 Task: Create a ticket for a feature request submitted by a user.
Action: Mouse moved to (41, 67)
Screenshot: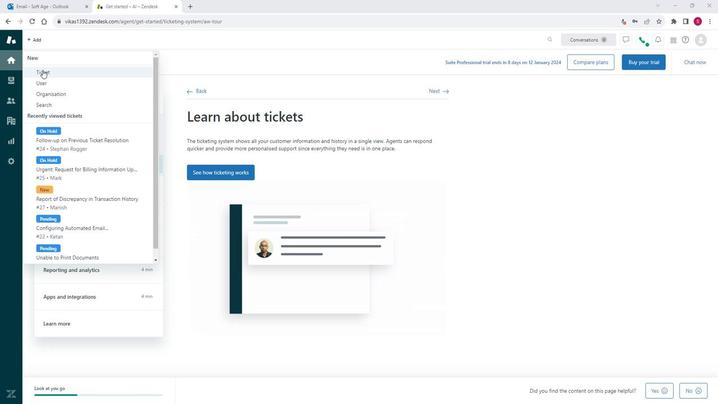 
Action: Mouse pressed left at (41, 67)
Screenshot: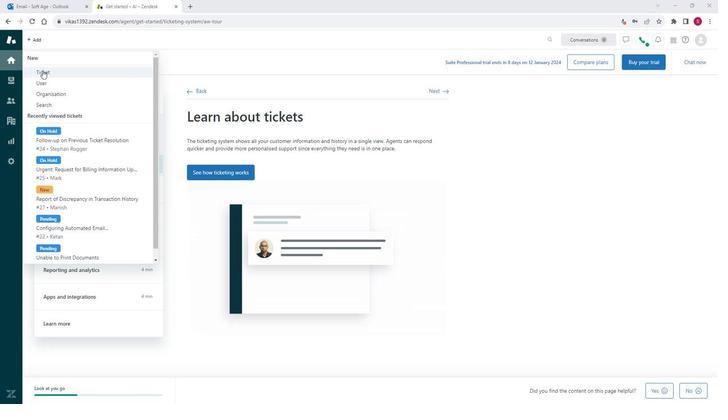 
Action: Mouse moved to (124, 86)
Screenshot: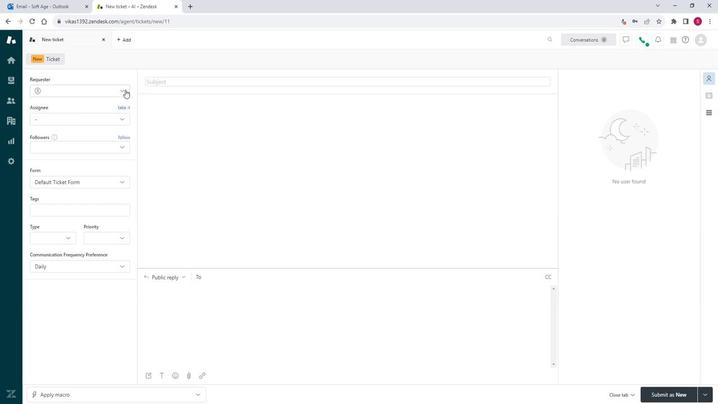 
Action: Mouse pressed left at (124, 86)
Screenshot: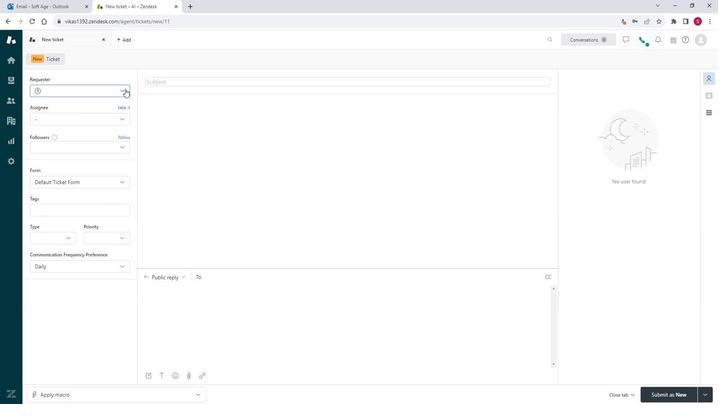 
Action: Mouse moved to (110, 71)
Screenshot: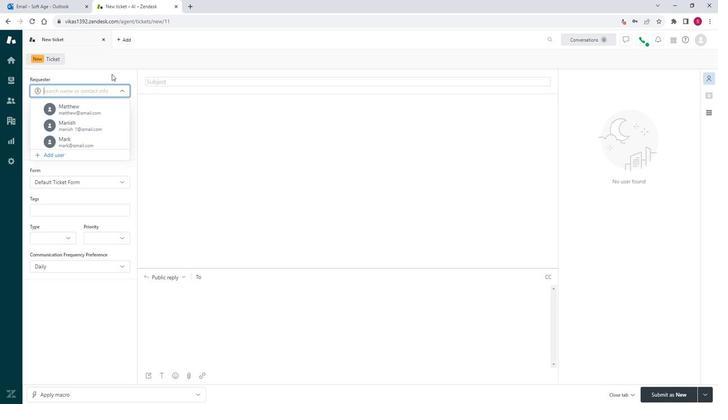 
Action: Key pressed m
Screenshot: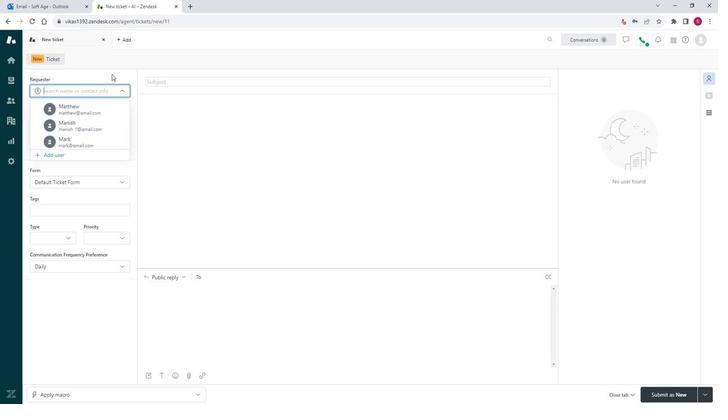 
Action: Mouse moved to (109, 70)
Screenshot: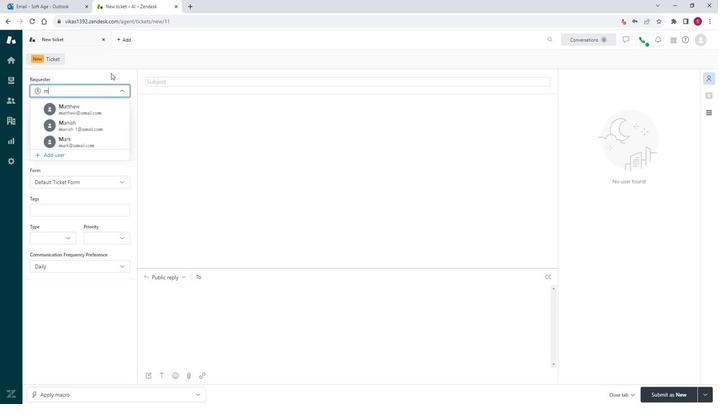 
Action: Key pressed a
Screenshot: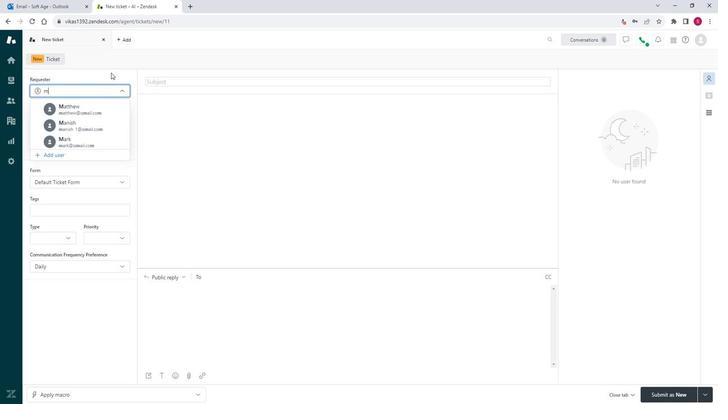 
Action: Mouse moved to (80, 104)
Screenshot: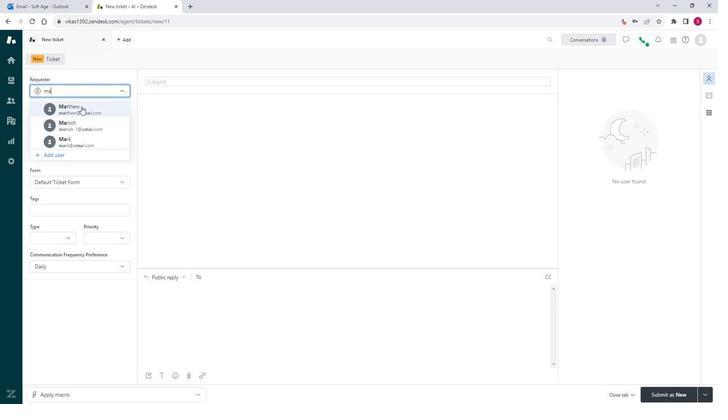 
Action: Mouse pressed left at (80, 104)
Screenshot: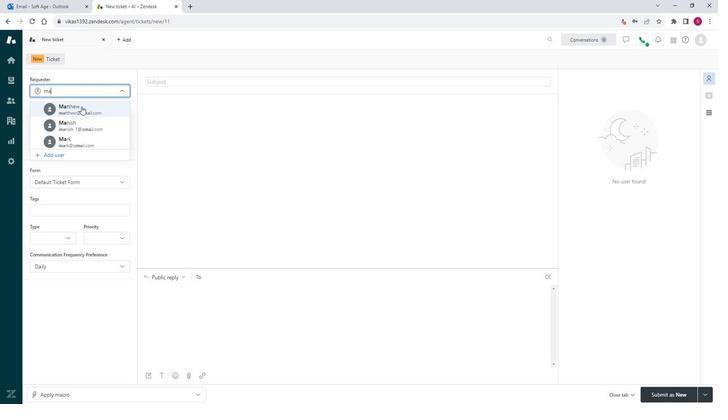 
Action: Mouse moved to (122, 117)
Screenshot: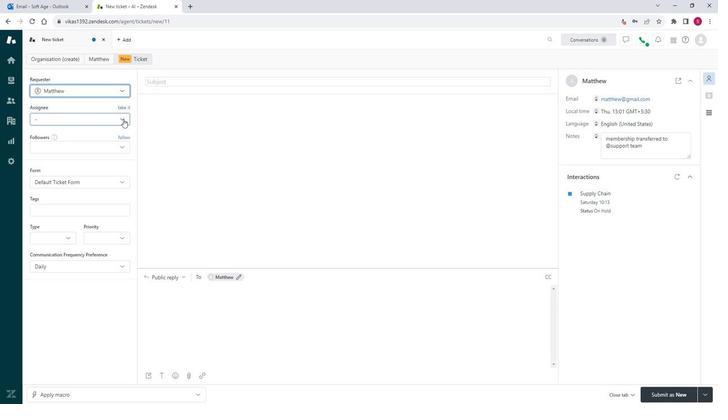 
Action: Mouse pressed left at (122, 117)
Screenshot: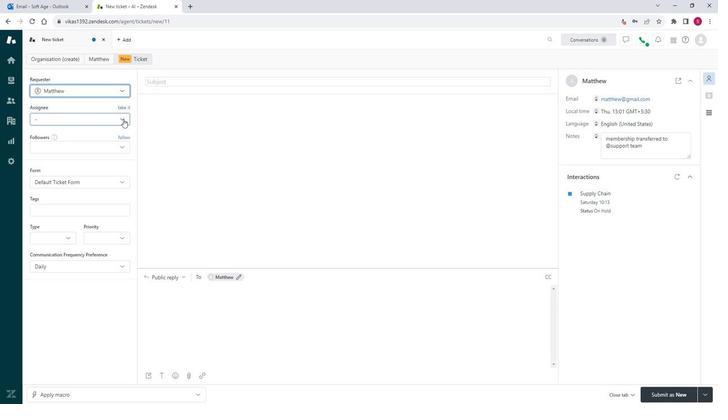 
Action: Mouse moved to (97, 146)
Screenshot: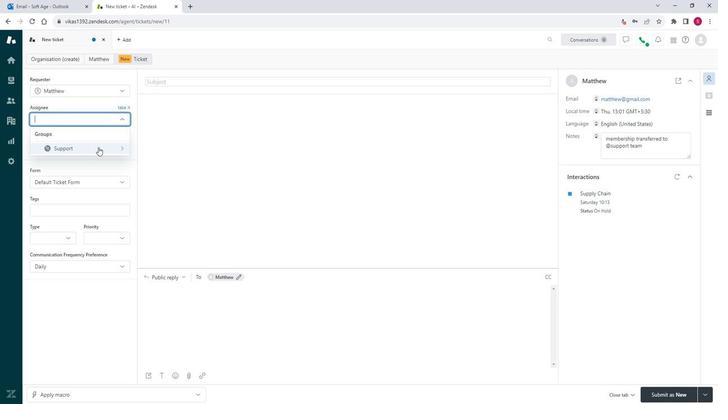 
Action: Mouse pressed left at (97, 146)
Screenshot: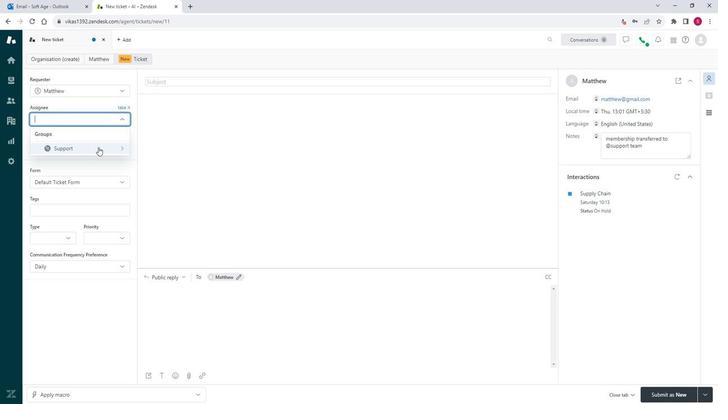 
Action: Mouse moved to (83, 158)
Screenshot: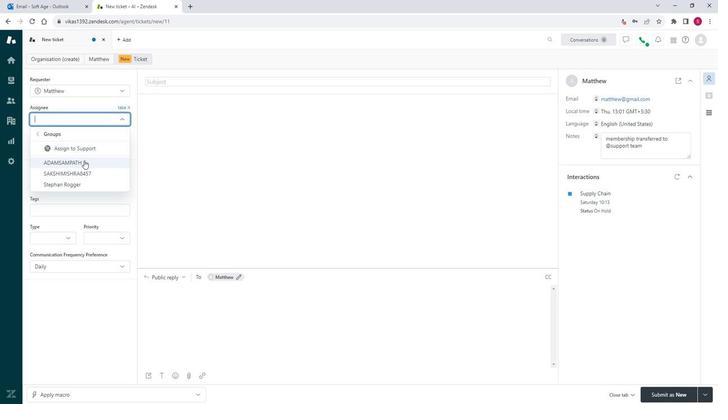
Action: Mouse pressed left at (83, 158)
Screenshot: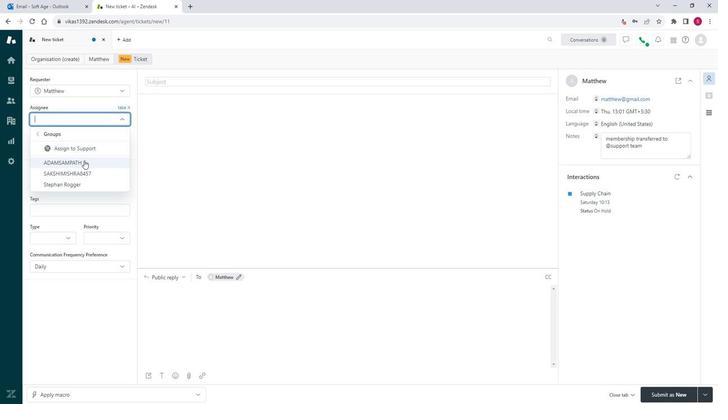 
Action: Mouse moved to (104, 143)
Screenshot: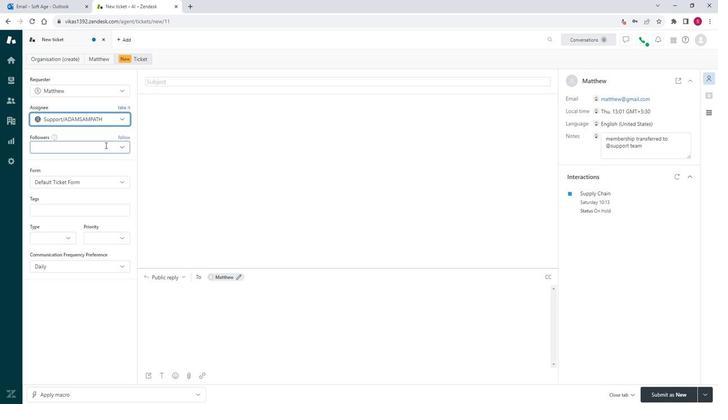 
Action: Mouse pressed left at (104, 143)
Screenshot: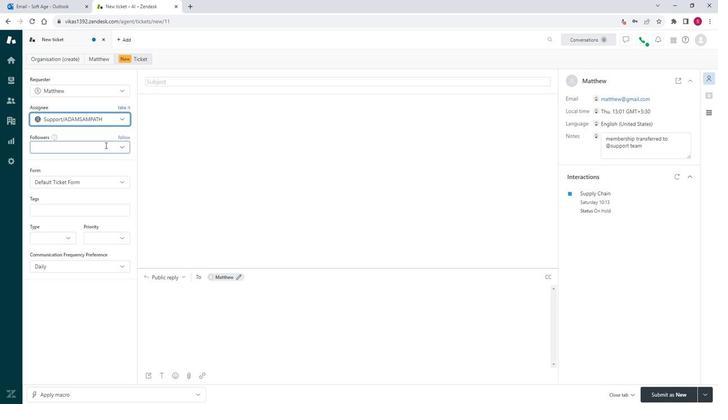 
Action: Mouse moved to (103, 142)
Screenshot: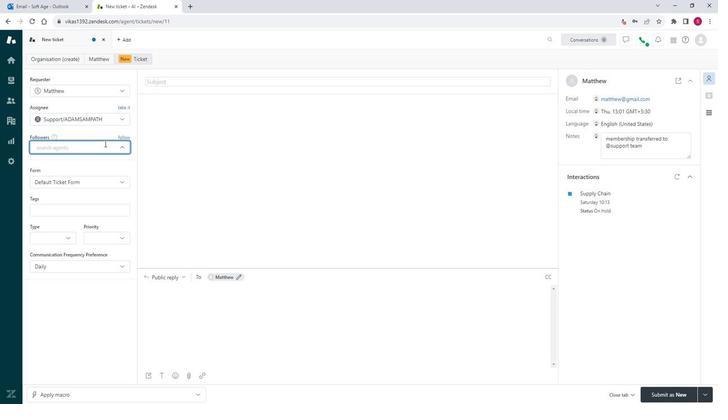 
Action: Key pressed <Key.shift>
Screenshot: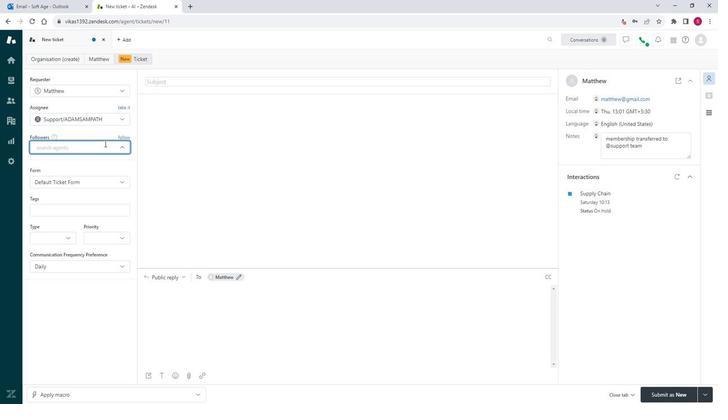 
Action: Mouse moved to (99, 140)
Screenshot: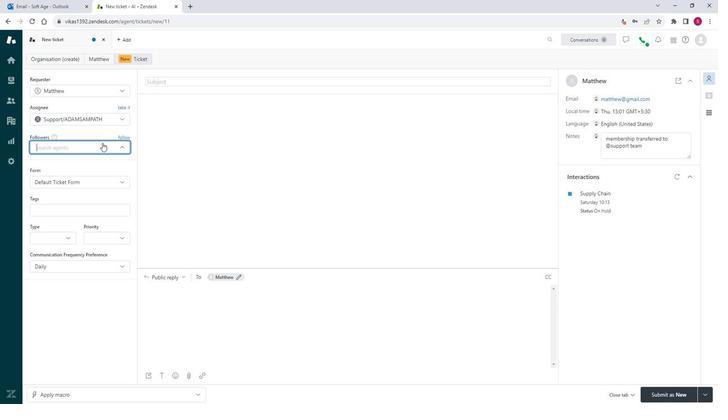 
Action: Key pressed @
Screenshot: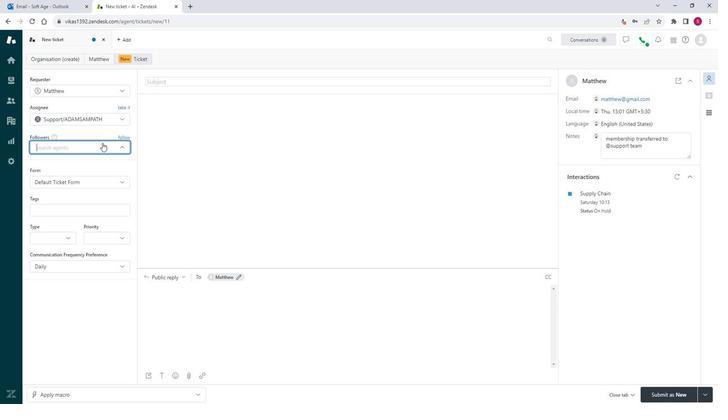 
Action: Mouse moved to (78, 180)
Screenshot: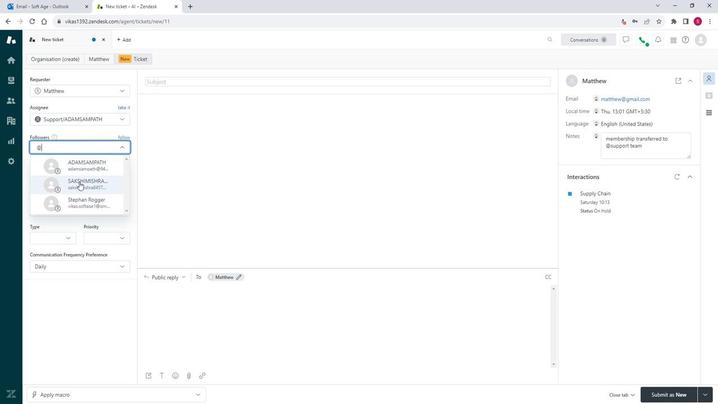 
Action: Mouse pressed left at (78, 180)
Screenshot: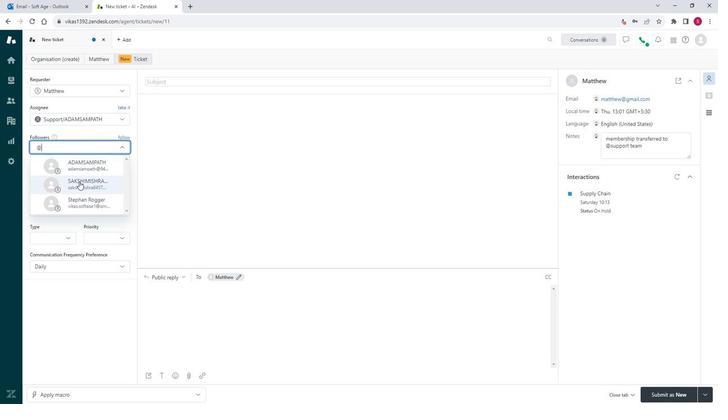 
Action: Mouse moved to (67, 160)
Screenshot: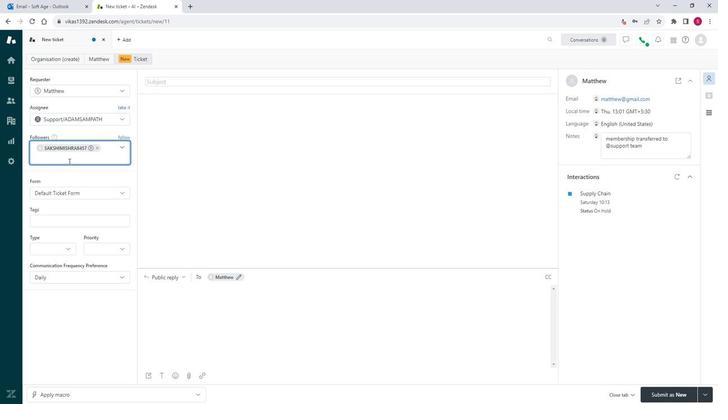
Action: Key pressed <Key.shift>
Screenshot: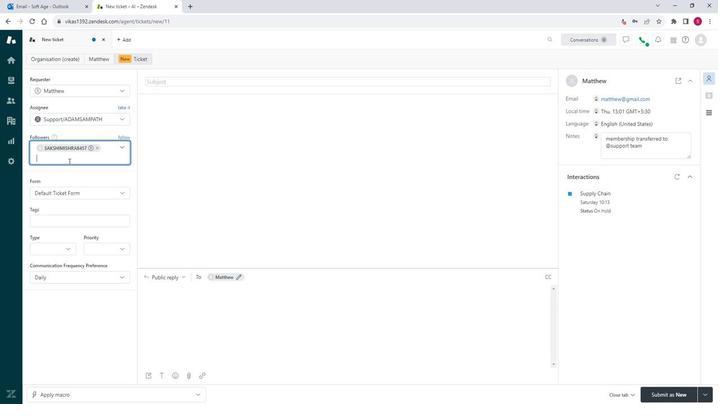 
Action: Mouse moved to (65, 154)
Screenshot: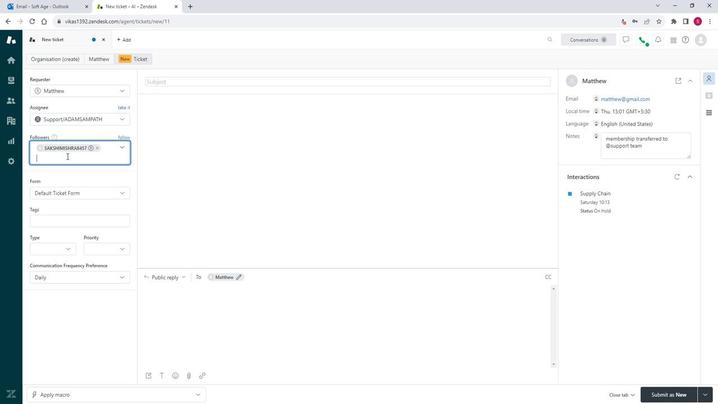 
Action: Key pressed @
Screenshot: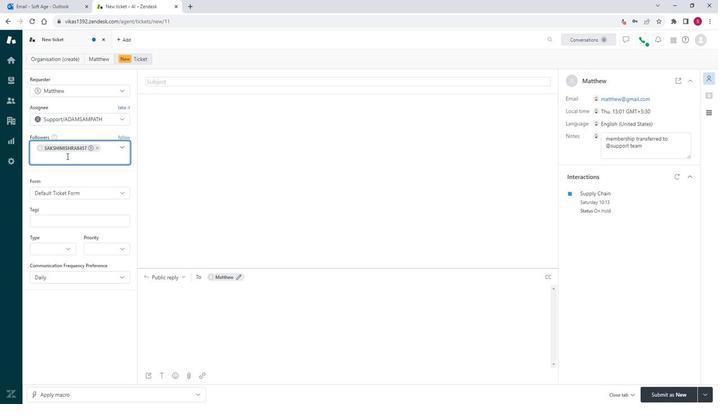 
Action: Mouse moved to (70, 189)
Screenshot: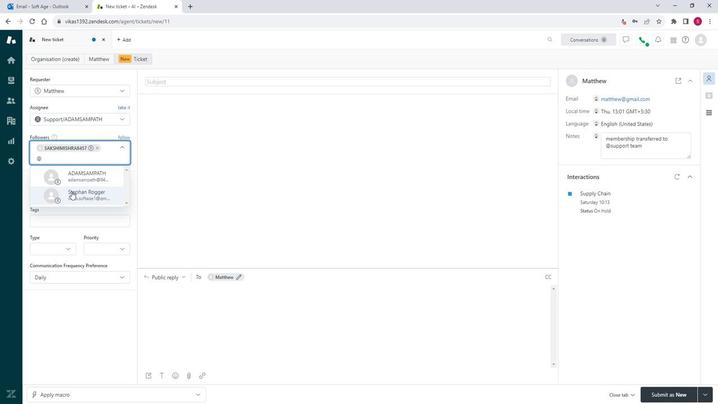 
Action: Mouse pressed left at (70, 189)
Screenshot: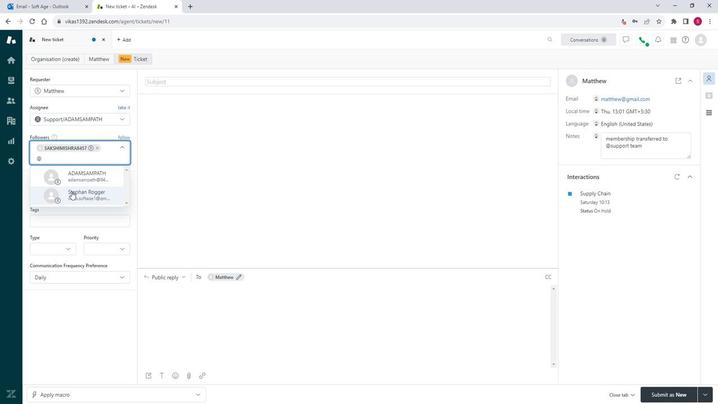 
Action: Mouse moved to (91, 230)
Screenshot: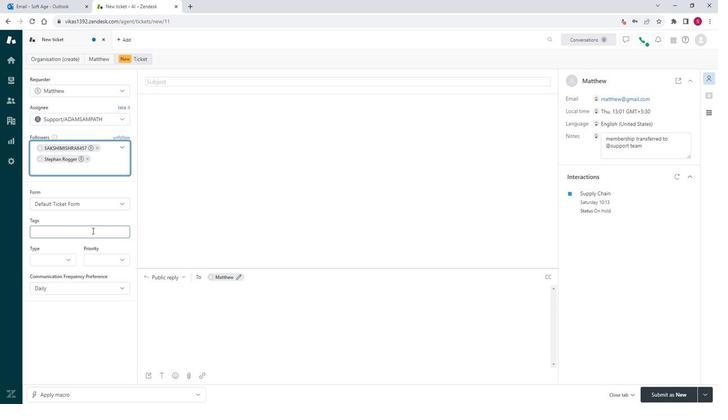 
Action: Mouse pressed left at (91, 230)
Screenshot: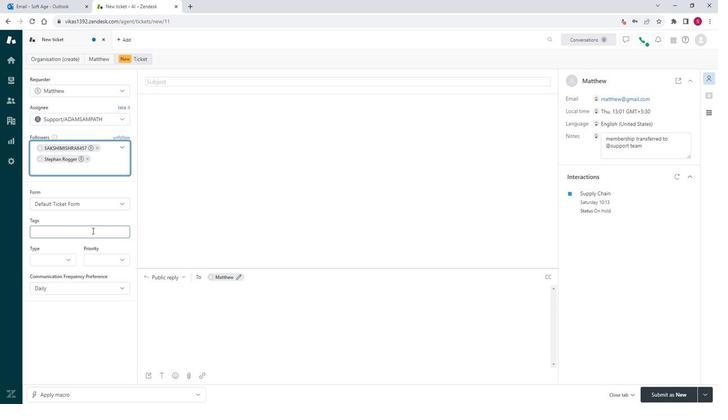
Action: Mouse moved to (96, 210)
Screenshot: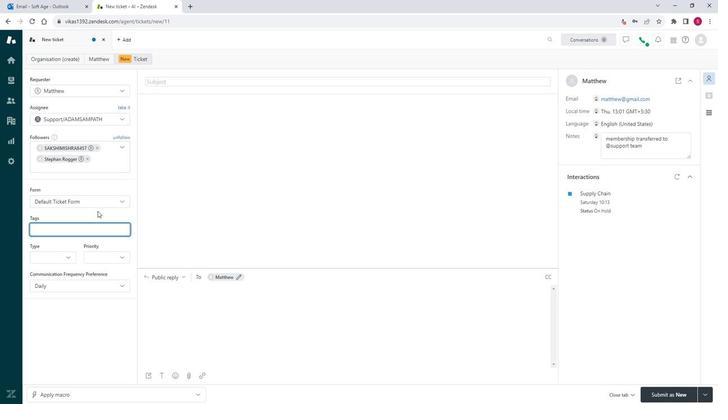 
Action: Key pressed feautre<Key.backspace><Key.backspace><Key.backspace><Key.backspace><Key.backspace>ature<Key.enter>integration<Key.enter>
Screenshot: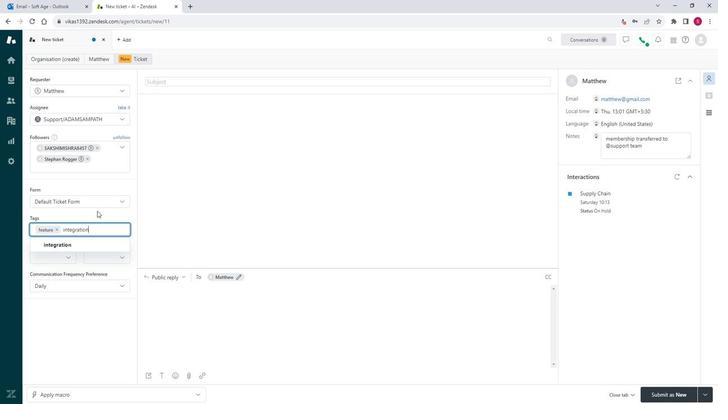 
Action: Mouse moved to (63, 257)
Screenshot: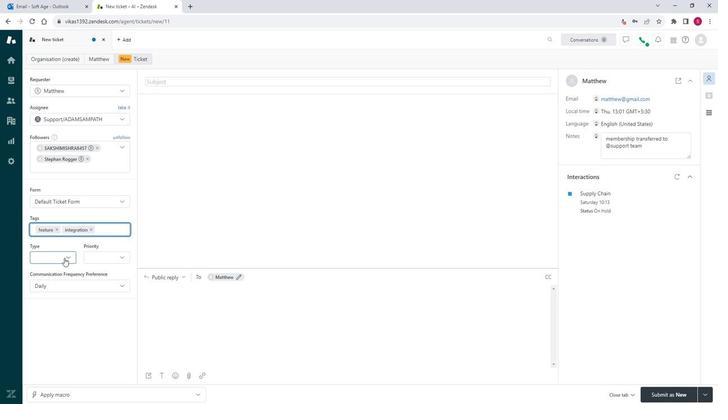 
Action: Mouse pressed left at (63, 257)
Screenshot: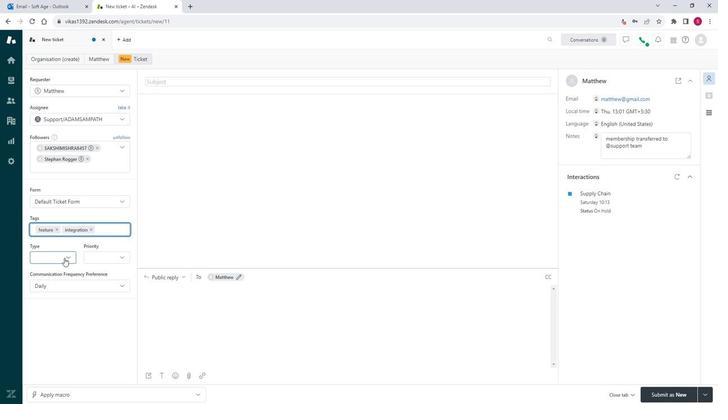 
Action: Mouse moved to (54, 307)
Screenshot: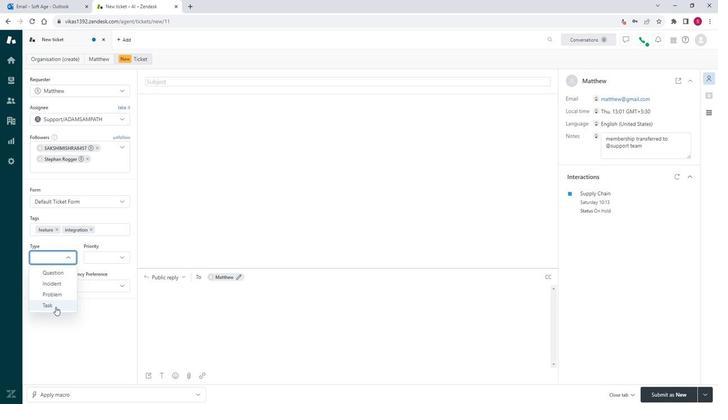 
Action: Mouse pressed left at (54, 307)
Screenshot: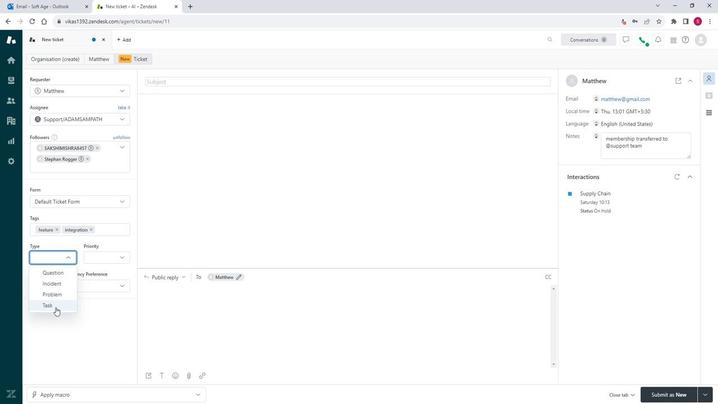 
Action: Mouse moved to (118, 257)
Screenshot: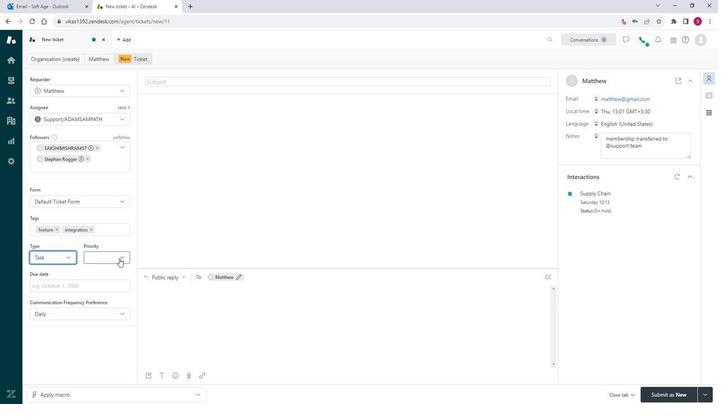 
Action: Mouse pressed left at (118, 257)
Screenshot: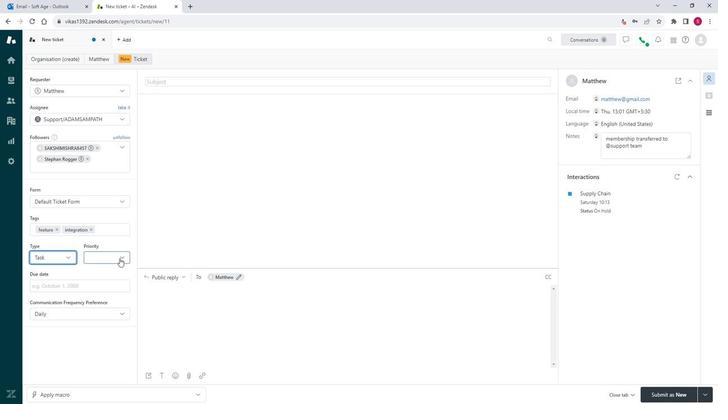 
Action: Mouse moved to (106, 274)
Screenshot: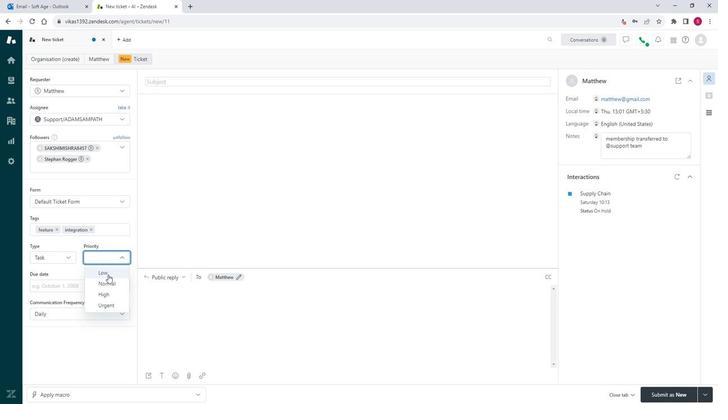 
Action: Mouse pressed left at (106, 274)
Screenshot: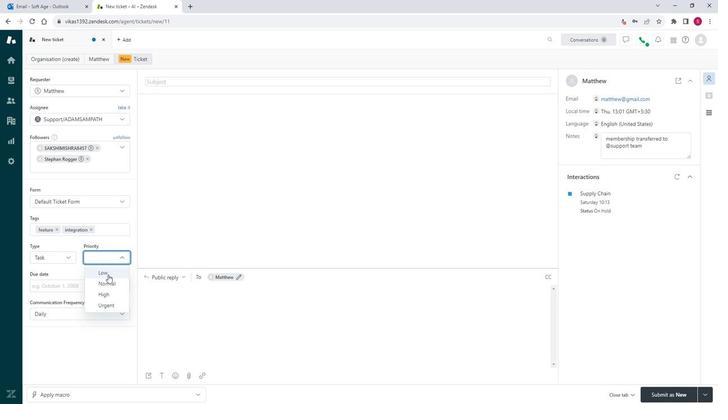
Action: Mouse moved to (88, 287)
Screenshot: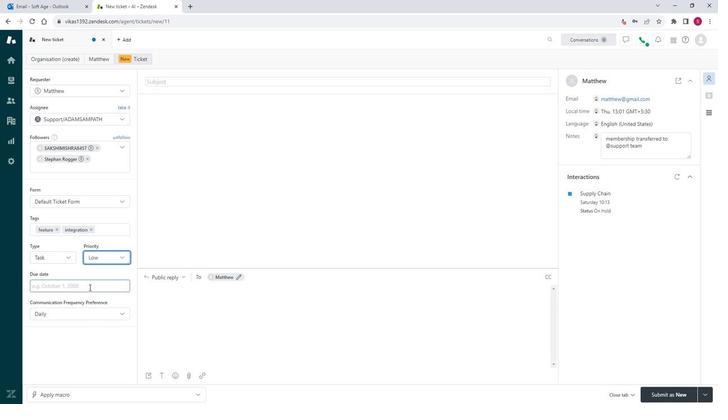 
Action: Mouse pressed left at (88, 287)
Screenshot: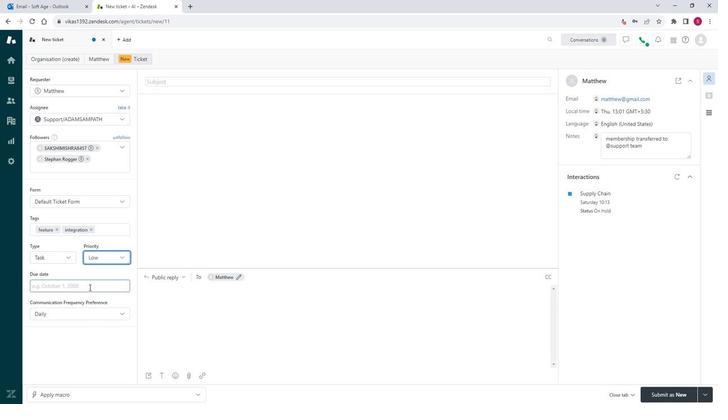 
Action: Mouse moved to (67, 271)
Screenshot: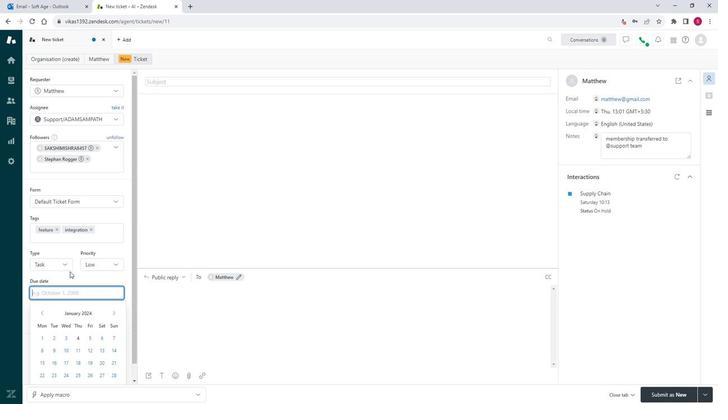 
Action: Key pressed <Key.alt_l><Key.tab>
Screenshot: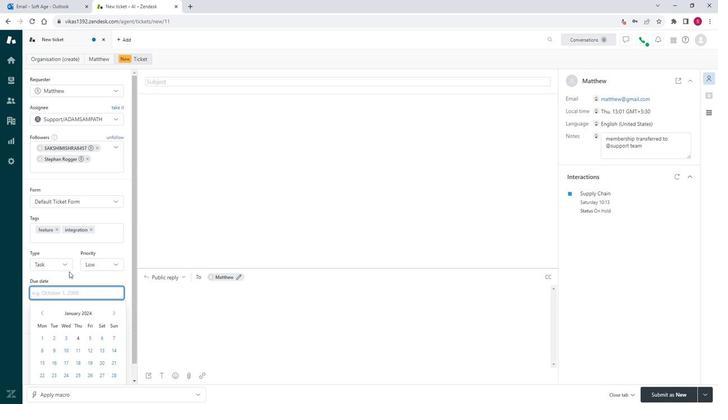 
Action: Mouse moved to (360, 130)
Screenshot: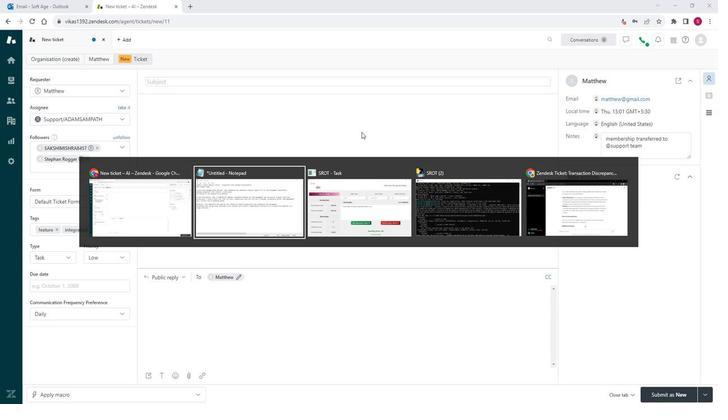 
Action: Mouse pressed left at (360, 130)
Screenshot: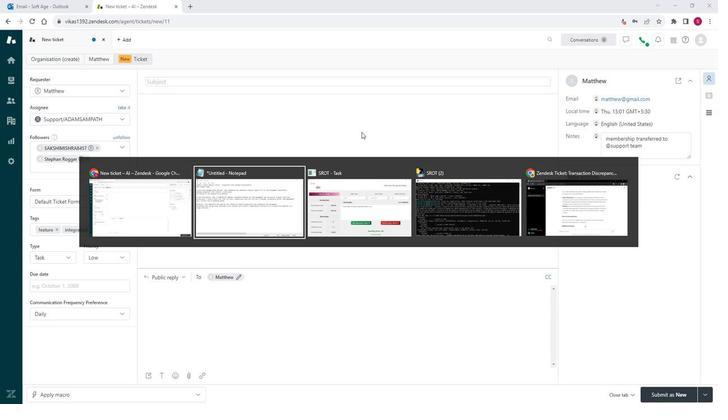 
Action: Mouse moved to (93, 286)
Screenshot: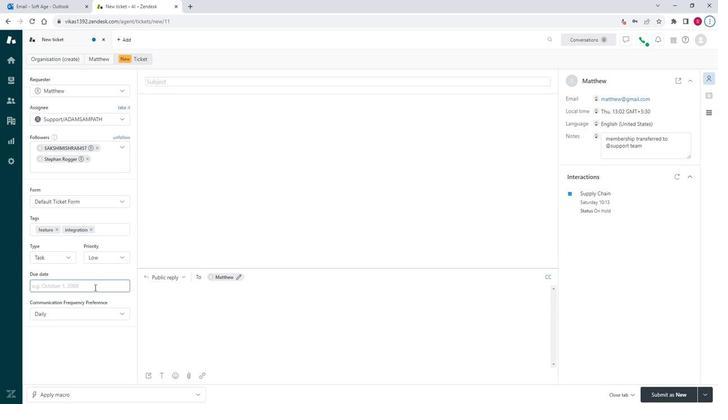 
Action: Mouse pressed left at (93, 286)
Screenshot: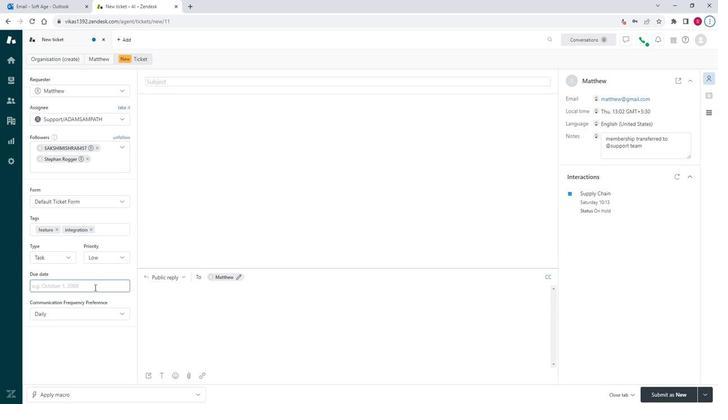 
Action: Mouse moved to (99, 351)
Screenshot: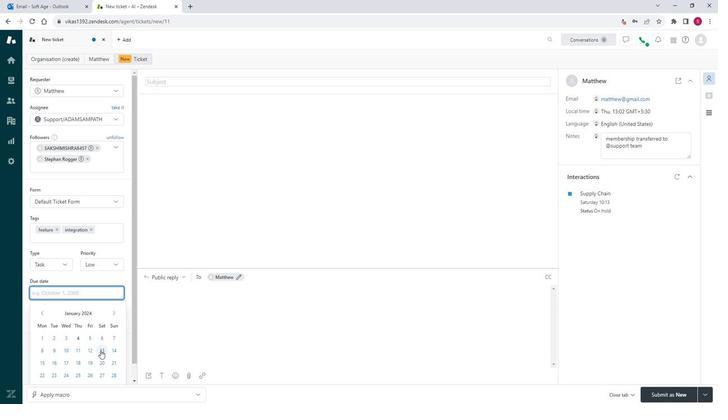 
Action: Mouse pressed left at (99, 351)
Screenshot: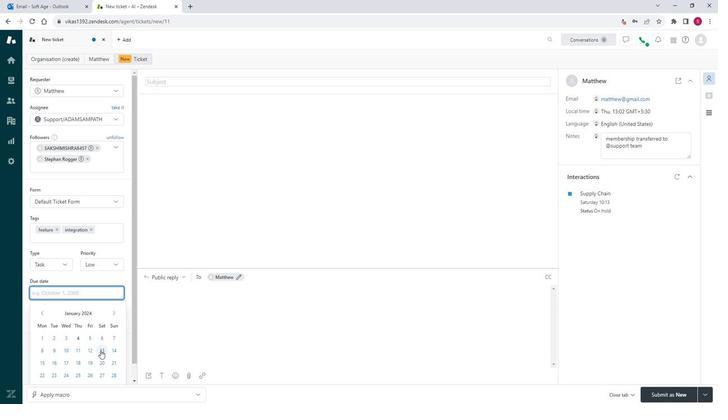 
Action: Mouse moved to (237, 78)
Screenshot: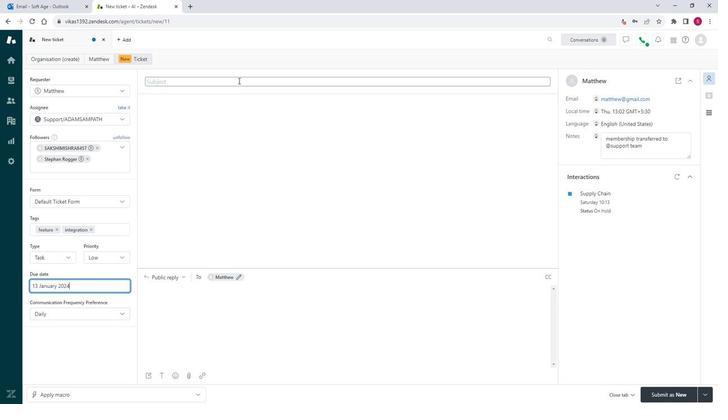 
Action: Mouse pressed left at (237, 78)
Screenshot: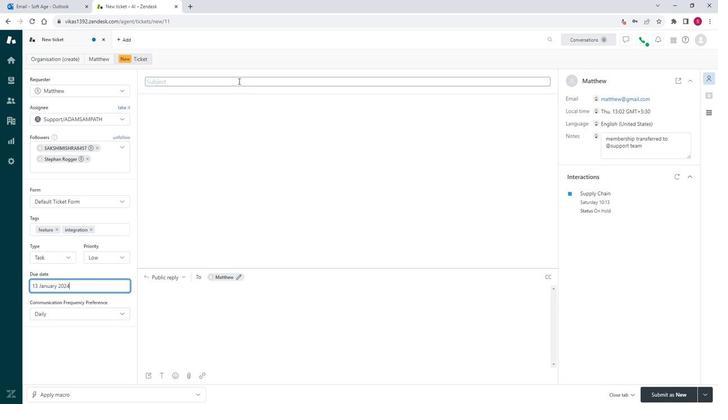 
Action: Mouse moved to (238, 78)
Screenshot: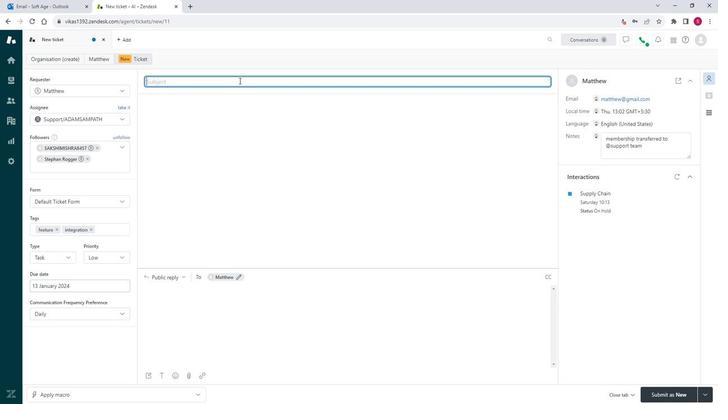 
Action: Key pressed <Key.shift>Feature
Screenshot: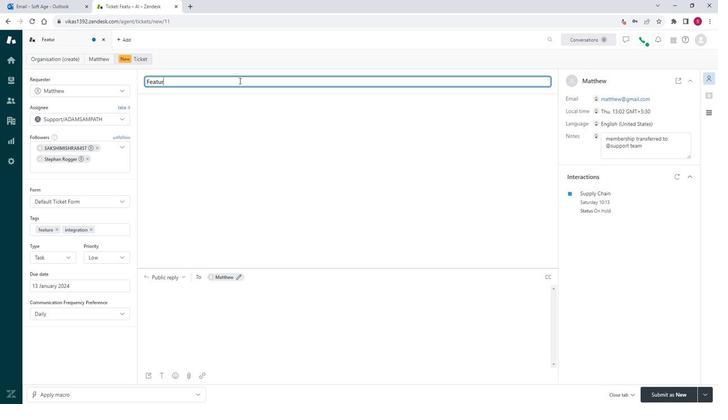 
Action: Mouse moved to (204, 71)
Screenshot: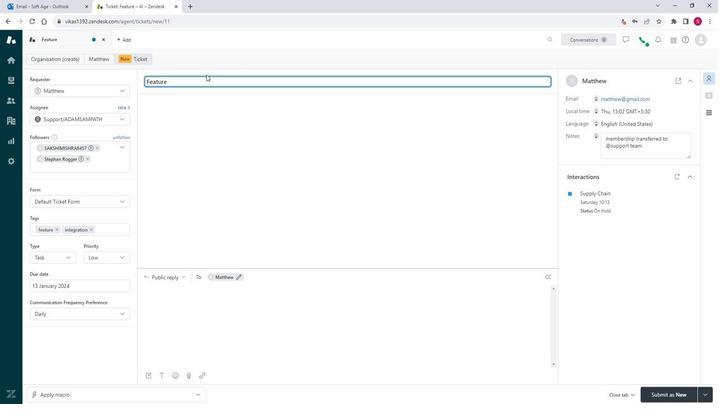 
Action: Key pressed <Key.space><Key.shift><Key.shift><Key.shift><Key.shift><Key.shift>Request<Key.space><Key.shift>Ticket
Screenshot: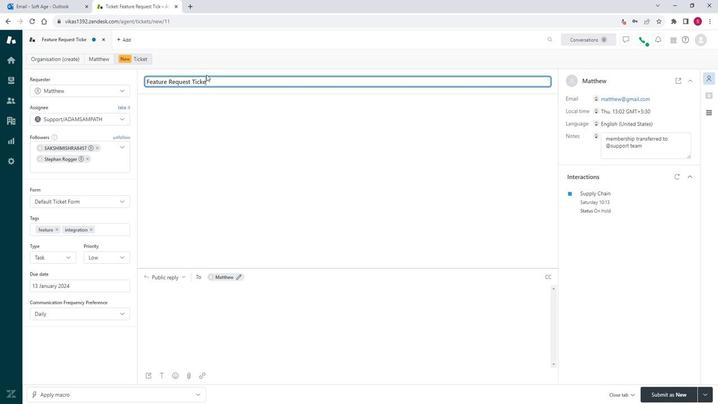 
Action: Mouse moved to (148, 292)
Screenshot: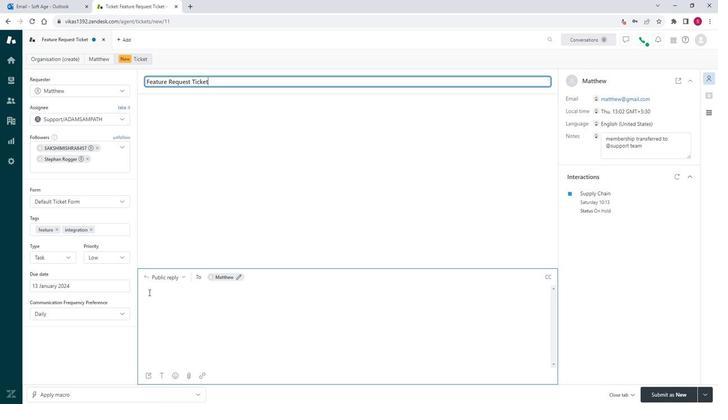 
Action: Mouse pressed left at (148, 292)
Screenshot: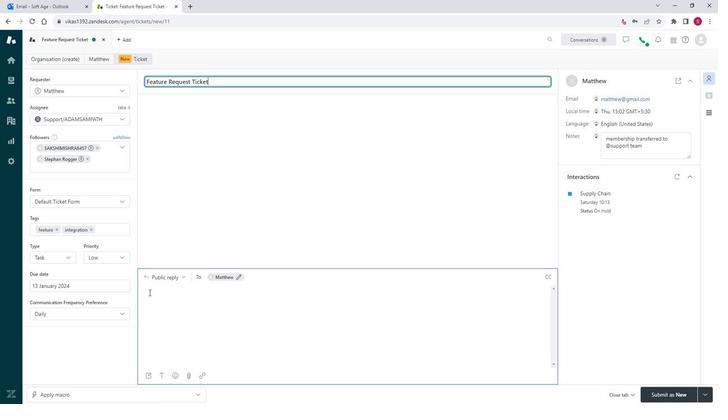 
Action: Mouse moved to (182, 286)
Screenshot: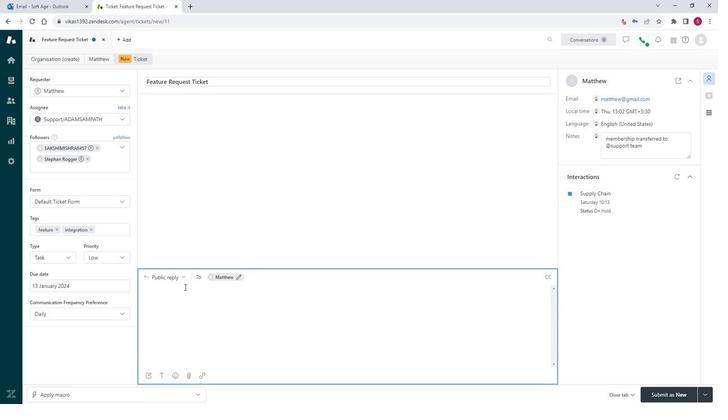 
Action: Key pressed <Key.shift><Key.shift><Key.shift><Key.shift><Key.shift><Key.shift><Key.shift><Key.shift><Key.shift><Key.shift><Key.shift><Key.shift><Key.shift><Key.shift><Key.shift><Key.shift><Key.shift><Key.shift><Key.shift><Key.shift><Key.shift><Key.shift><Key.shift><Key.shift><Key.shift><Key.shift><Key.shift><Key.shift><Key.shift><Key.shift><Key.shift><Key.shift><Key.shift><Key.shift><Key.shift><Key.shift><Key.shift><Key.shift><Key.shift><Key.shift><Key.shift><Key.shift><Key.shift><Key.shift><Key.shift><Key.shift><Key.shift><Key.shift><Key.shift><Key.shift><Key.shift><Key.shift><Key.shift><Key.shift><Key.shift><Key.shift><Key.shift><Key.shift><Key.shift><Key.shift><Key.shift><Key.shift><Key.shift><Key.shift><Key.shift><Key.shift><Key.shift><Key.shift><Key.shift><Key.shift><Key.shift><Key.shift>Dear<Key.space><Key.shift>Support<Key.space>a<Key.backspace><Key.shift><Key.shift><Key.shift><Key.shift><Key.shift><Key.shift><Key.shift><Key.shift><Key.shift><Key.shift>Team,<Key.enter><Key.shift>Itr<Key.backspace><Key.backspace><Key.space>trust<Key.space>this<Key.space>messae<Key.backspace>ge<Key.space>finds<Key.space>you<Key.space>well<Key.space><Key.backspace>,<Key.backspace>.<Key.space><Key.shift>User<Key.space>main<Key.backspace><Key.backspace>nish<Key.space>has<Key.space>submitee<Key.backspace><Key.backspace>ef<Key.space>a<Key.space>feature<Key.space>request<Key.space>for<Key.space>our<Key.space>ts<Key.space><Key.backspace><Key.backspace>asl<Key.backspace>k<Key.space>management<Key.space>application,<Key.space>seeking<Key.space>integrsatio<Key.backspace><Key.backspace><Key.backspace><Key.backspace><Key.backspace>ation
Screenshot: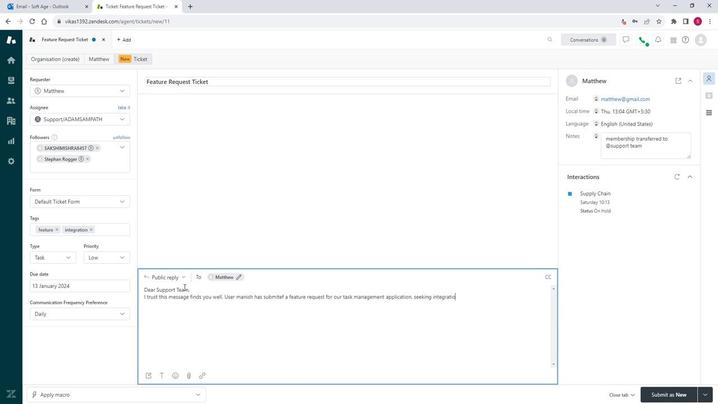 
Action: Mouse moved to (283, 297)
Screenshot: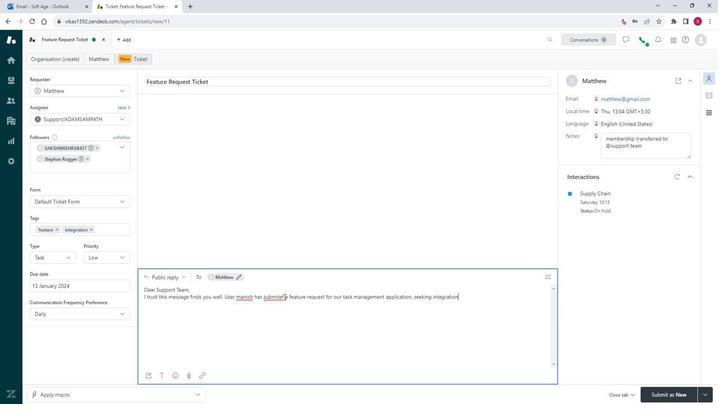 
Action: Mouse pressed left at (283, 297)
Screenshot: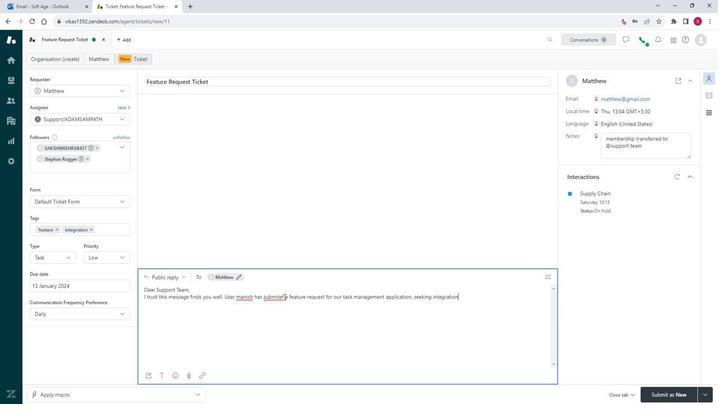 
Action: Mouse moved to (283, 295)
Screenshot: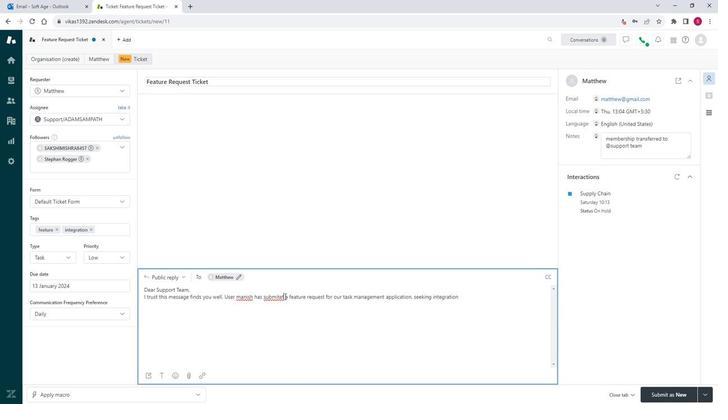 
Action: Key pressed <Key.backspace>d
Screenshot: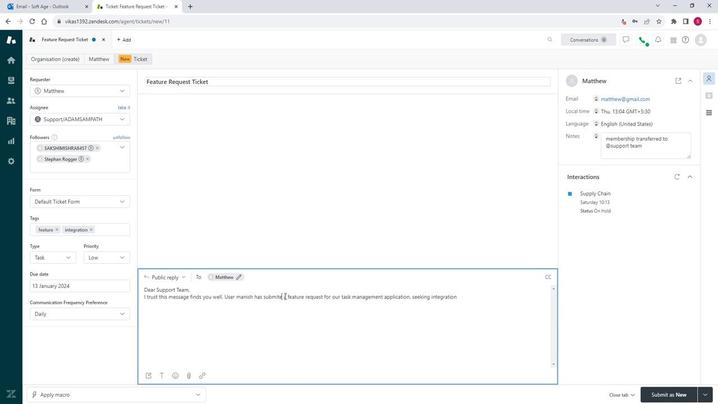 
Action: Mouse moved to (276, 298)
Screenshot: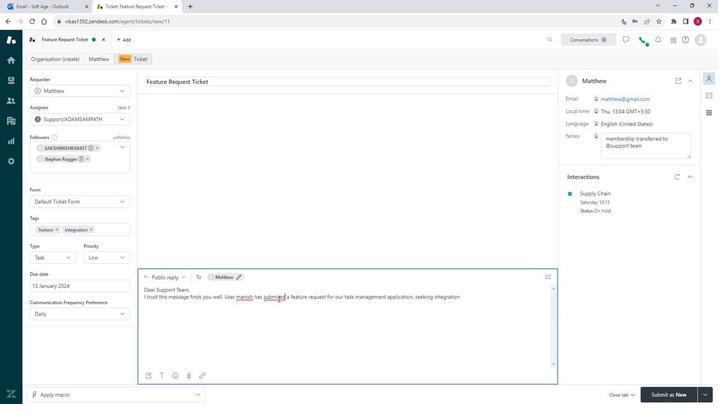 
Action: Mouse pressed left at (276, 298)
Screenshot: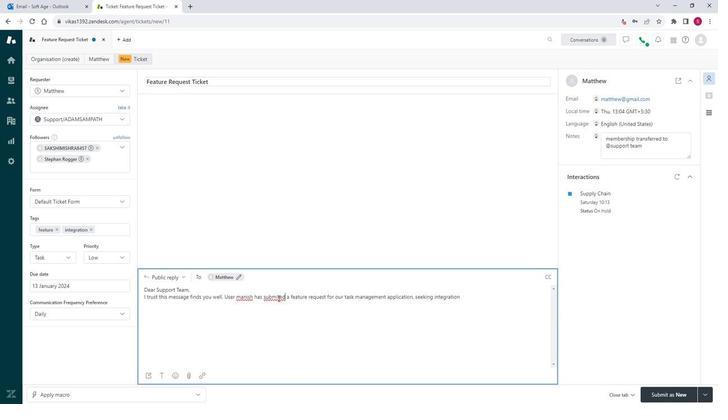 
Action: Mouse moved to (290, 316)
Screenshot: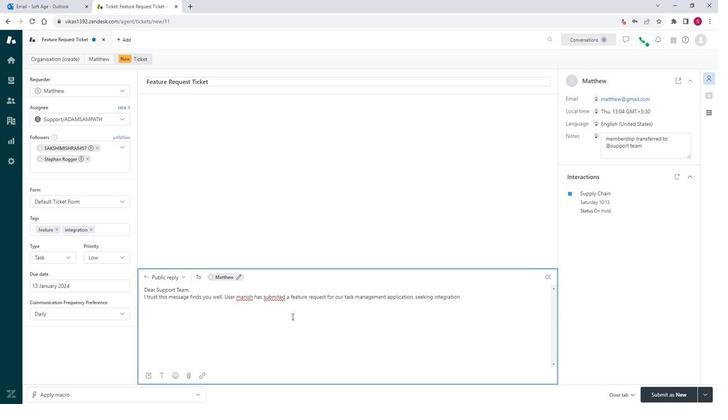 
Action: Key pressed t
Screenshot: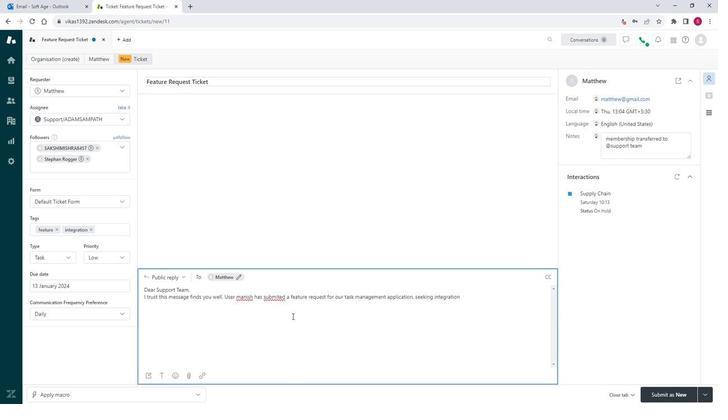 
Action: Mouse moved to (462, 298)
Screenshot: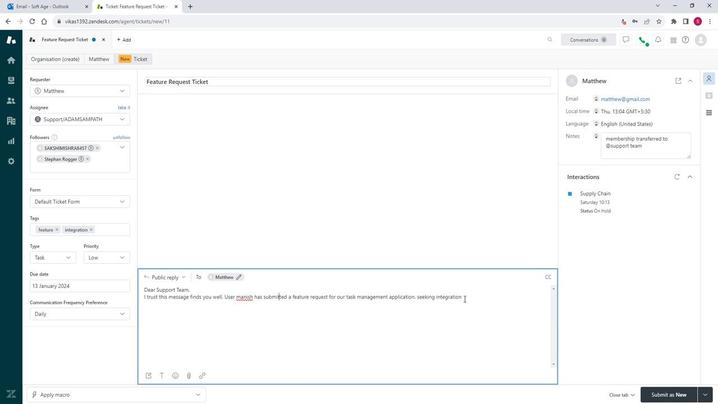 
Action: Mouse pressed left at (462, 298)
Screenshot: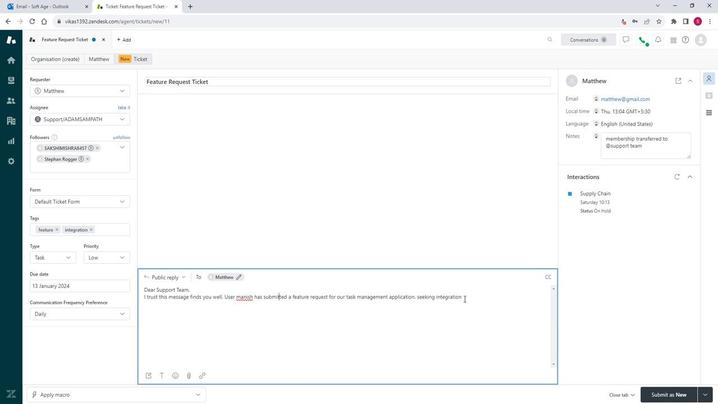 
Action: Mouse moved to (484, 290)
Screenshot: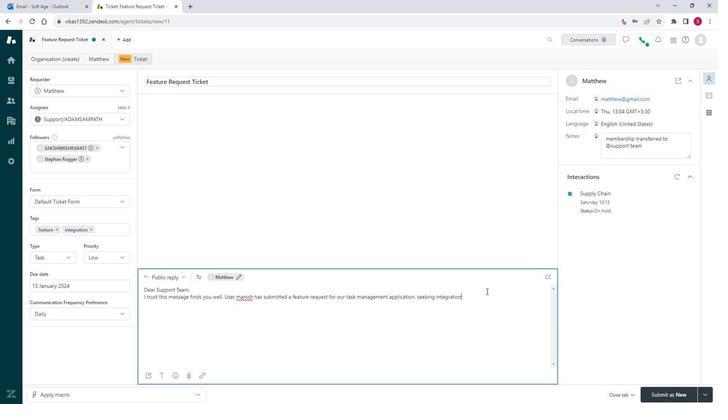 
Action: Key pressed <Key.space>with<Key.space>calendar<Key.space>functionality,<Key.backspace>.<Key.enter><Key.enter><Key.shift>Manish<Key.space>is<Key.space>looking<Key.space>for<Key.space>seamlesss<Key.backspace><Key.space>integration<Key.space>between<Key.space>our<Key.space>tsk<Key.backspace><Key.backspace>ask<Key.space>mangement<Key.space><Key.left><Key.right><Key.right><Key.right><Key.right><Key.left>a<Key.right><Key.right><Key.right><Key.space>app<Key.space>and<Key.space>popurlar<Key.space>calendar<Key.space>platforms/<Key.backspace>.<Key.left><Key.left><Key.left><Key.left><Key.right><Key.right><Key.right><Key.right><Key.right><Key.backspace><Key.right><Key.right><Key.right><Key.right><Key.enter><Key.shift><Key.shift><Key.shift><Key.shift><Key.shift>Thanking.<Key.enter><Key.shift>Sincerek<Key.backspace>ly,<Key.enter><Key.up><Key.up><Key.enter><Key.down><Key.down><Key.shift>Matthew
Screenshot: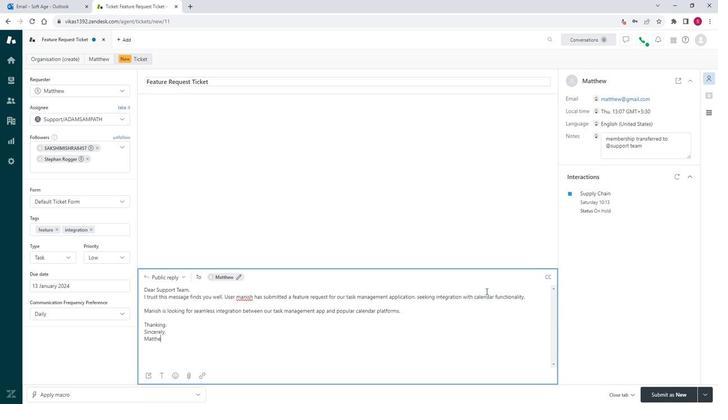 
Action: Mouse moved to (238, 299)
Screenshot: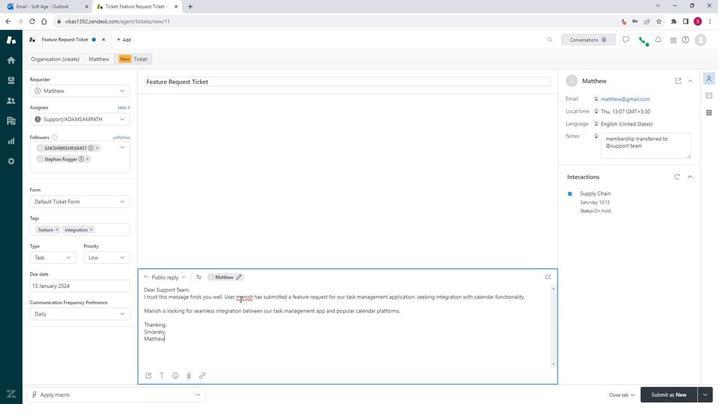 
Action: Mouse pressed left at (238, 299)
Screenshot: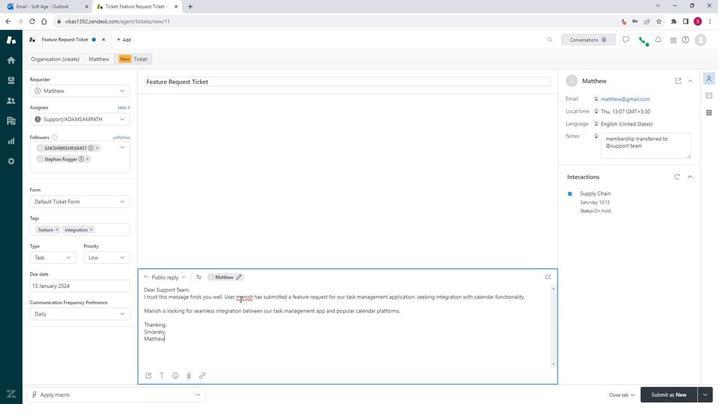 
Action: Mouse moved to (268, 297)
Screenshot: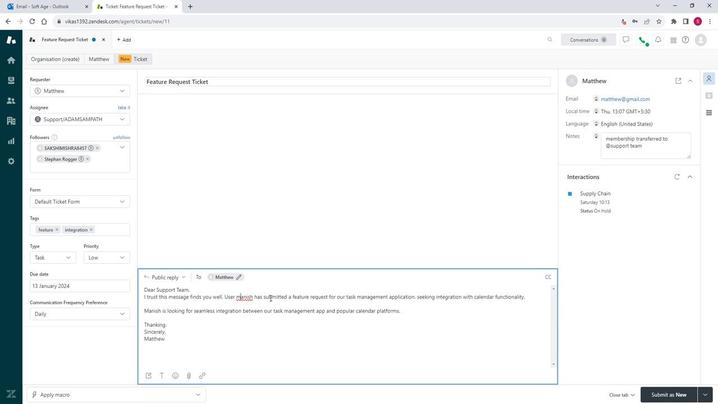 
Action: Key pressed <Key.backspace><Key.shift>M
Screenshot: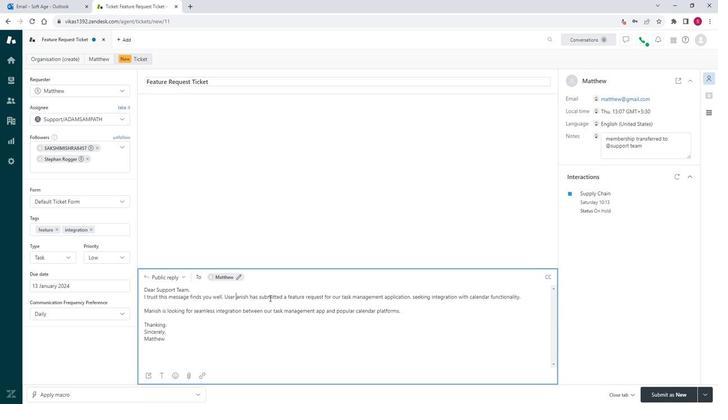 
Action: Mouse moved to (642, 144)
Screenshot: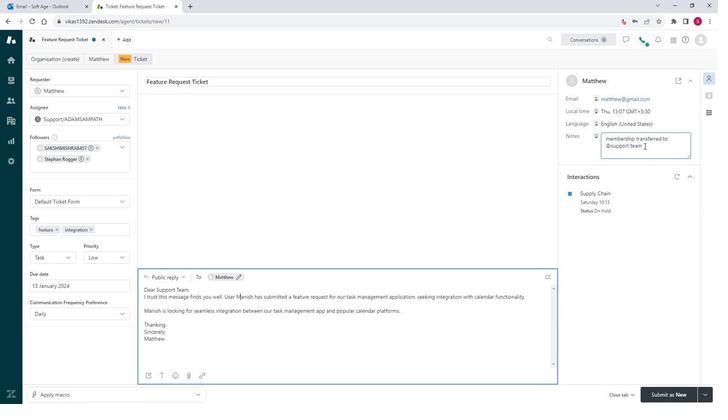 
Action: Mouse pressed left at (642, 144)
Screenshot: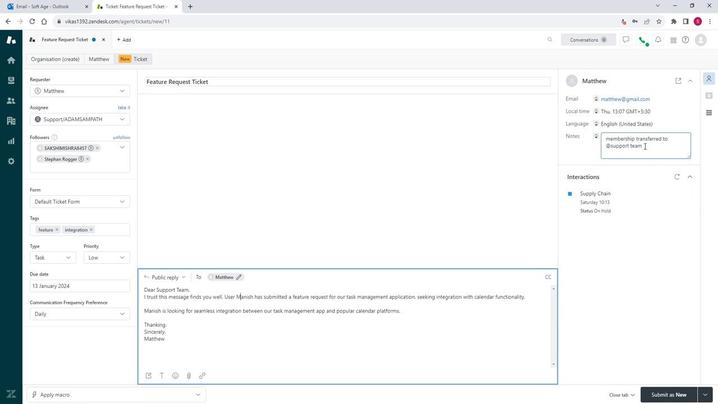 
Action: Mouse moved to (599, 136)
Screenshot: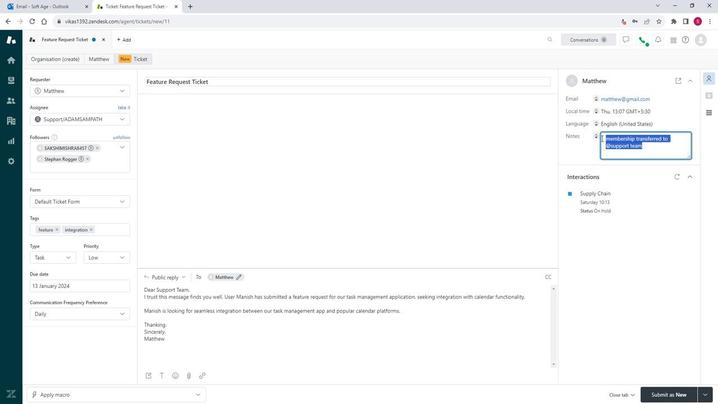 
Action: Key pressed <Key.backspace>ticket<Key.space>has<Key.space>been<Key.space>ras<Key.backspace>ised.<Key.left><Key.left><Key.left><Key.left><Key.left><Key.right><Key.backspace><Key.backspace><Key.backspace><Key.shift><Key.shift><Key.shift>T
Screenshot: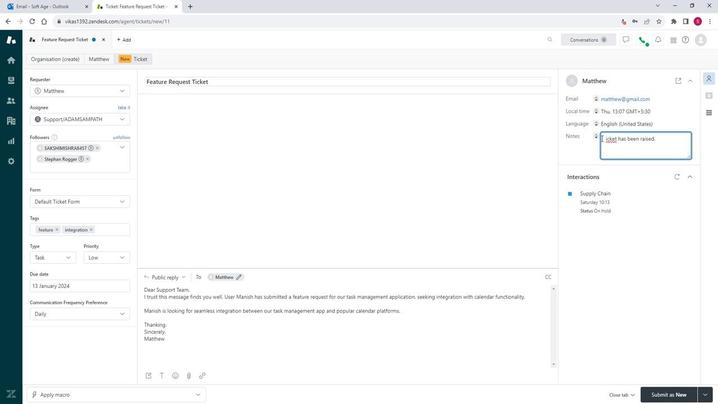 
Action: Mouse moved to (657, 393)
Screenshot: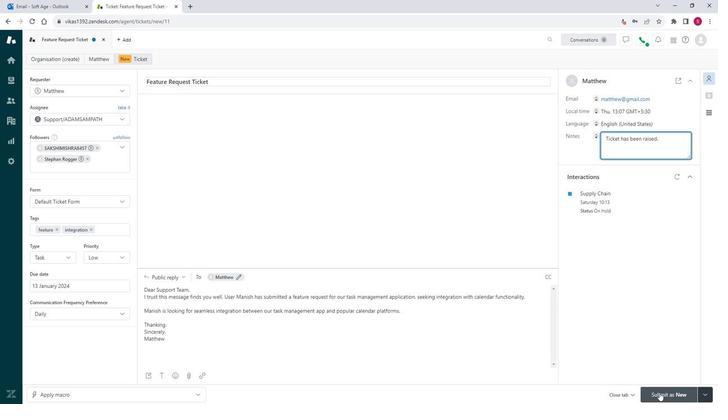 
Action: Mouse pressed left at (657, 393)
Screenshot: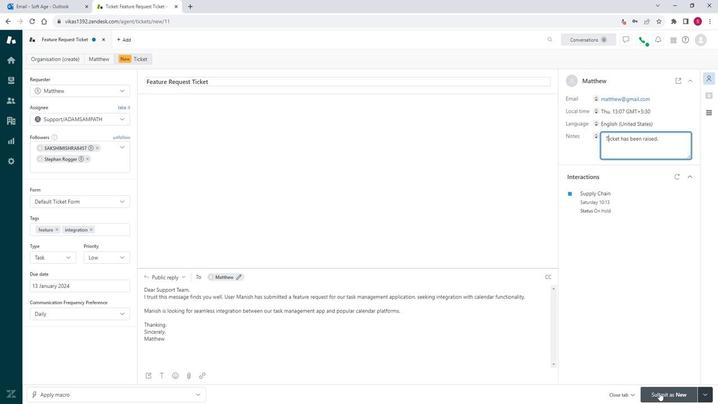
Action: Mouse moved to (634, 286)
Screenshot: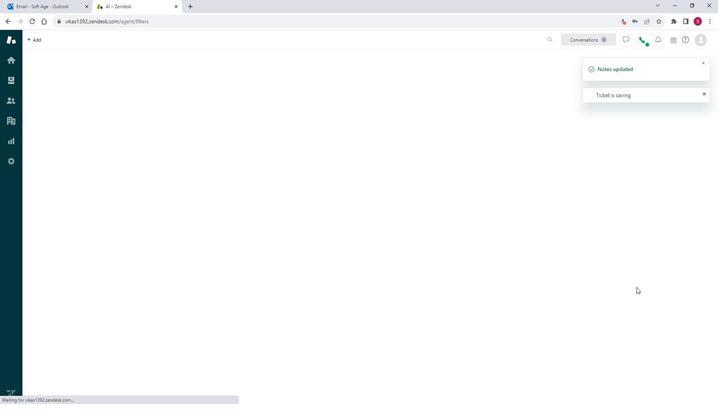 
